 Task: Write field of study "Marketing".
Action: Mouse moved to (330, 306)
Screenshot: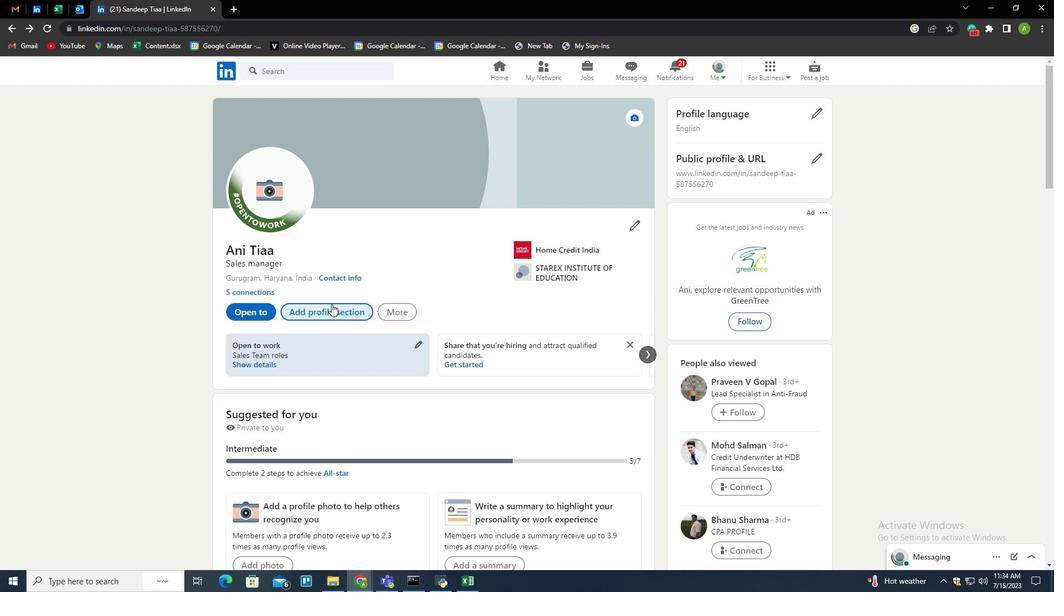 
Action: Mouse pressed left at (330, 306)
Screenshot: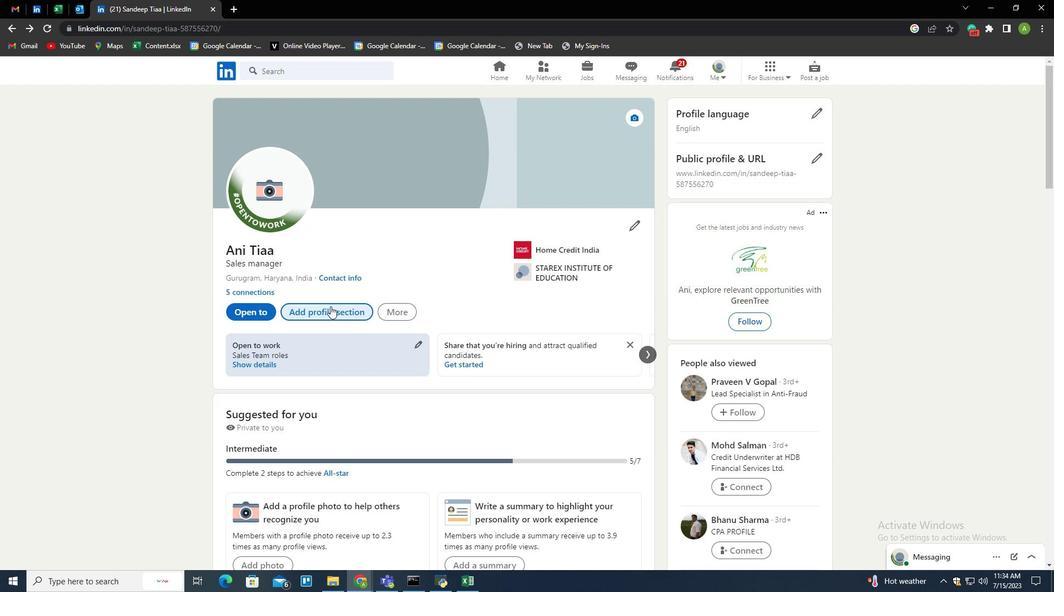
Action: Mouse moved to (658, 119)
Screenshot: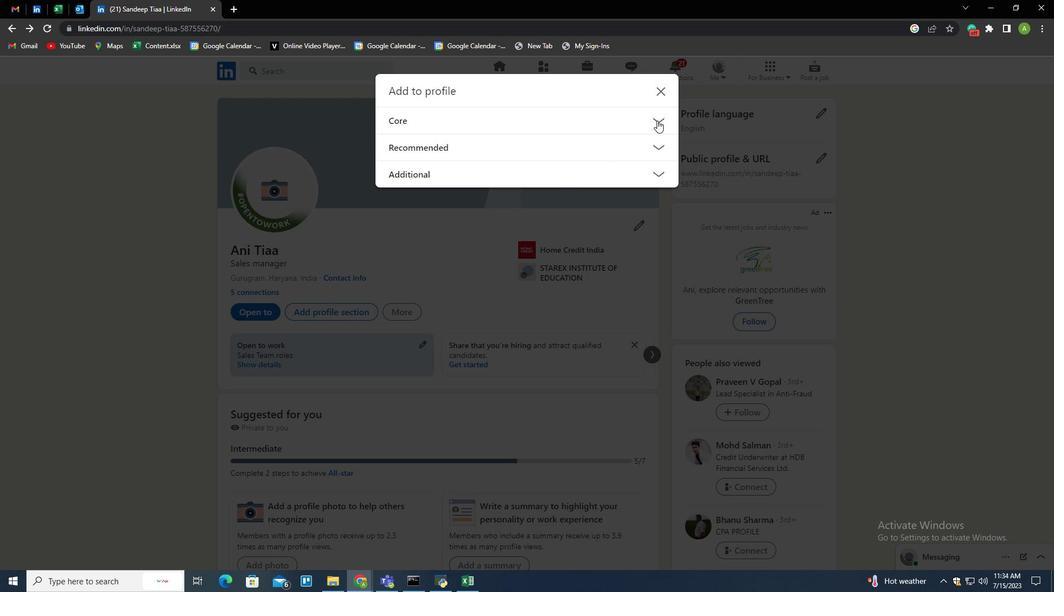 
Action: Mouse pressed left at (658, 119)
Screenshot: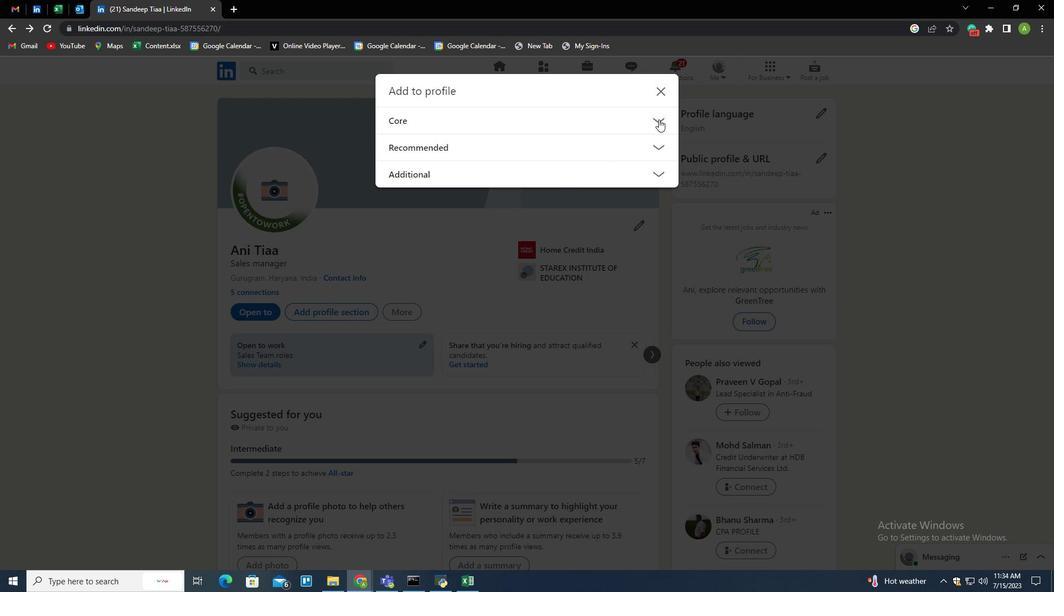 
Action: Mouse moved to (409, 198)
Screenshot: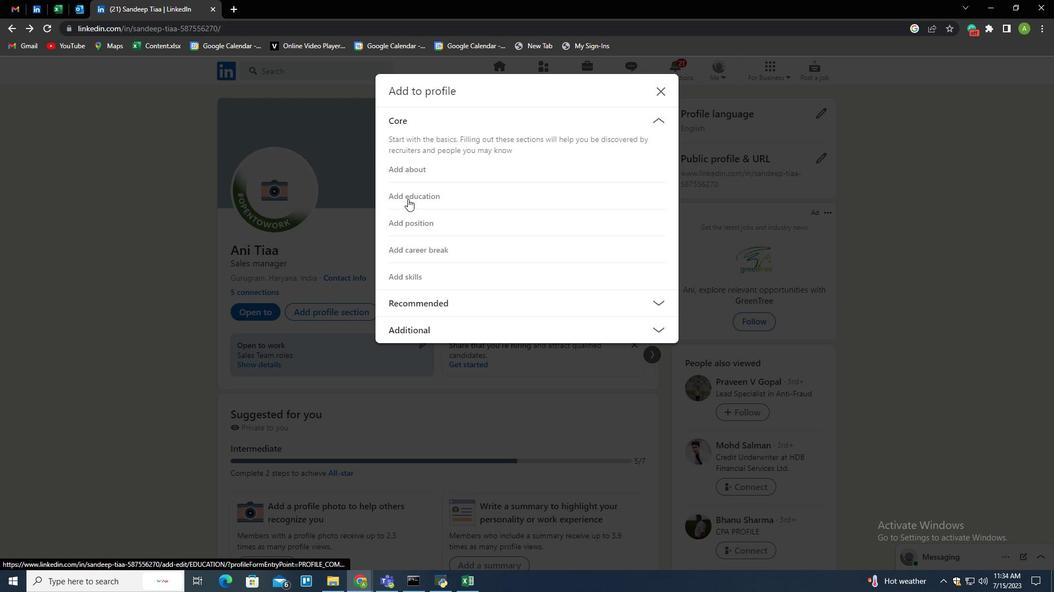 
Action: Mouse pressed left at (409, 198)
Screenshot: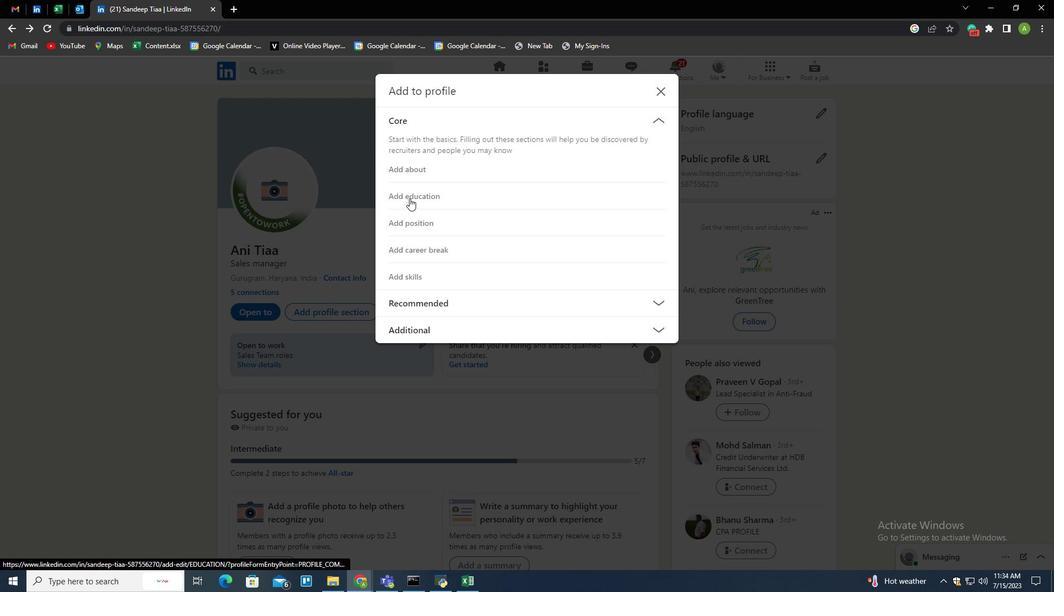 
Action: Mouse moved to (359, 294)
Screenshot: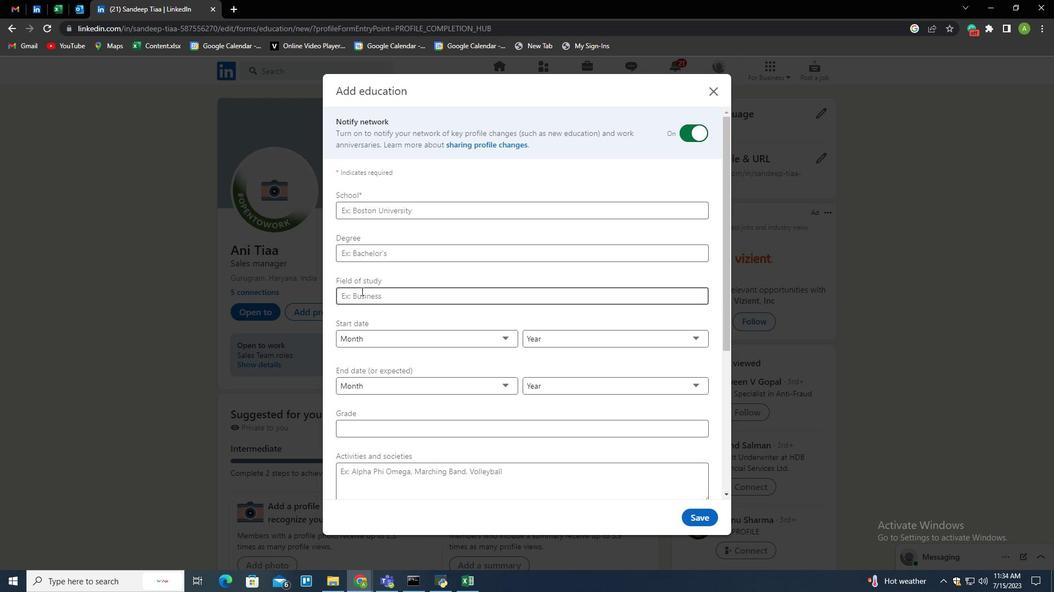 
Action: Mouse pressed left at (359, 294)
Screenshot: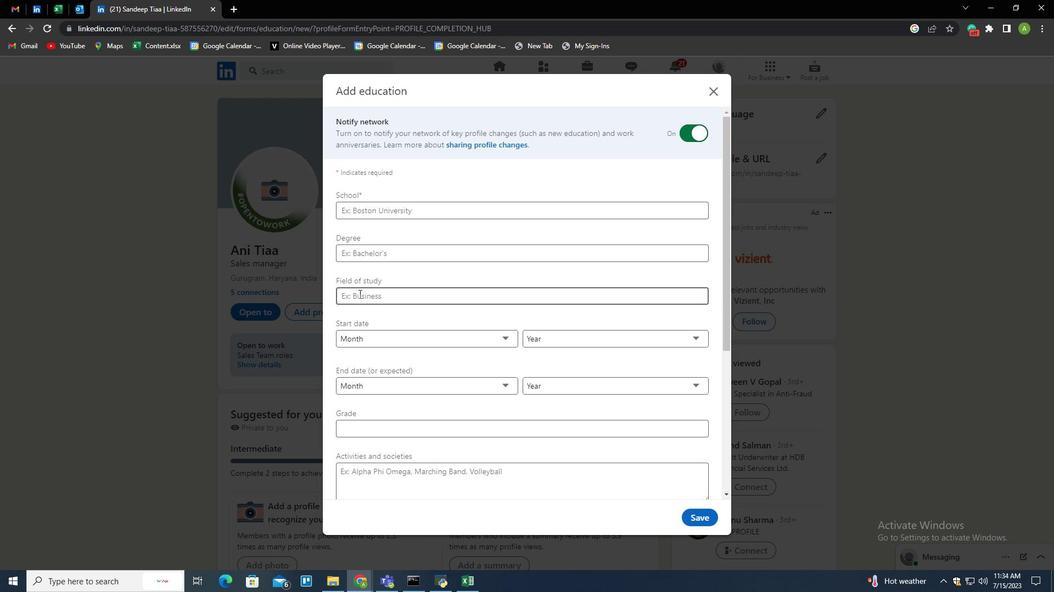 
Action: Key pressed <Key.shift>Marketing<Key.down><Key.enter>
Screenshot: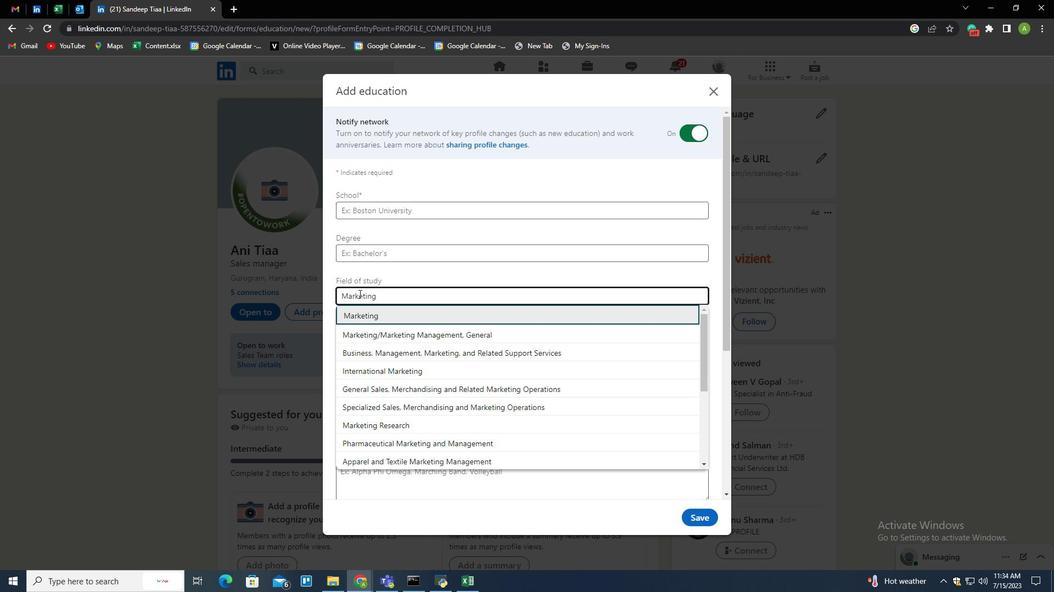 
Action: Mouse moved to (372, 305)
Screenshot: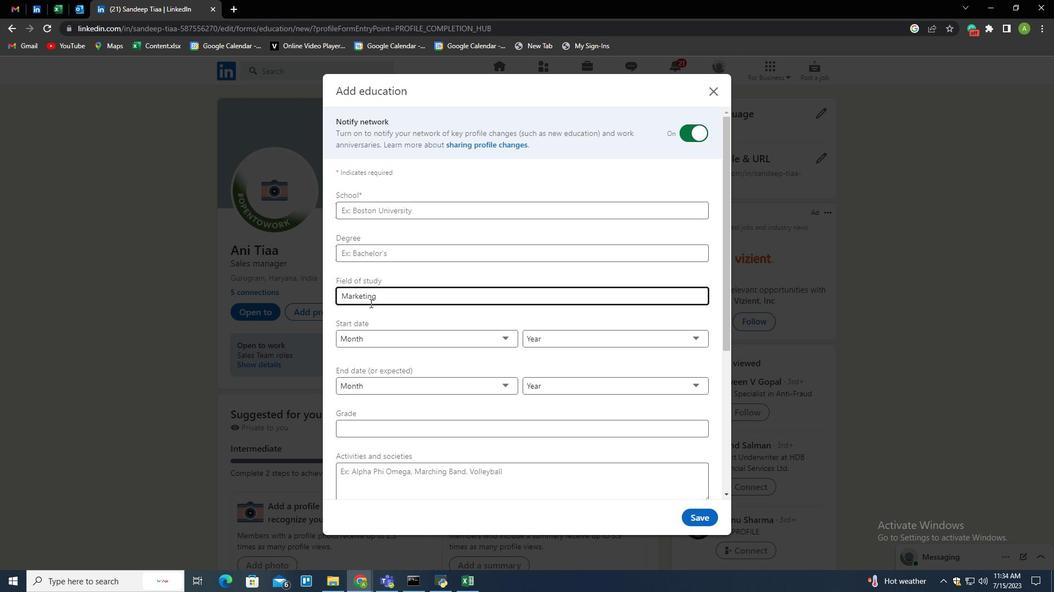 
